 Task: In the  document productivity.rtfSelect Headings and apply  'Italics' Select the text and align it to the  'Center'. Select the table and apply  All Borders
Action: Mouse moved to (358, 438)
Screenshot: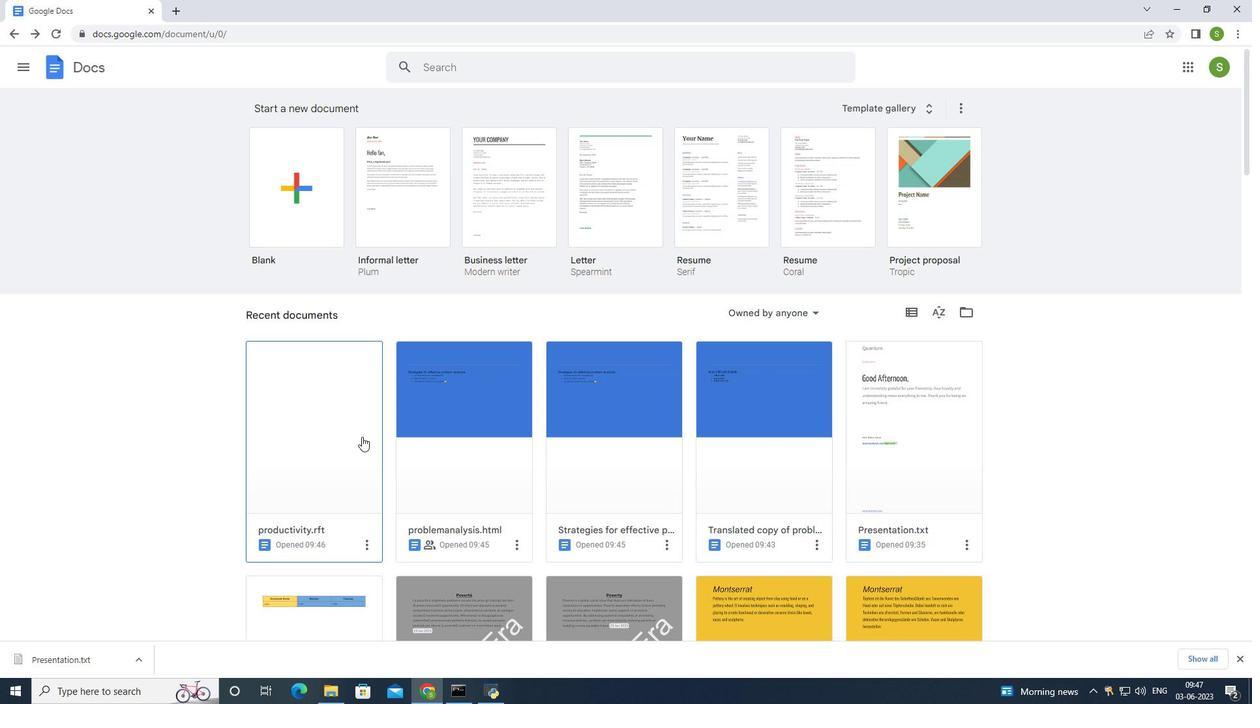 
Action: Mouse pressed left at (358, 438)
Screenshot: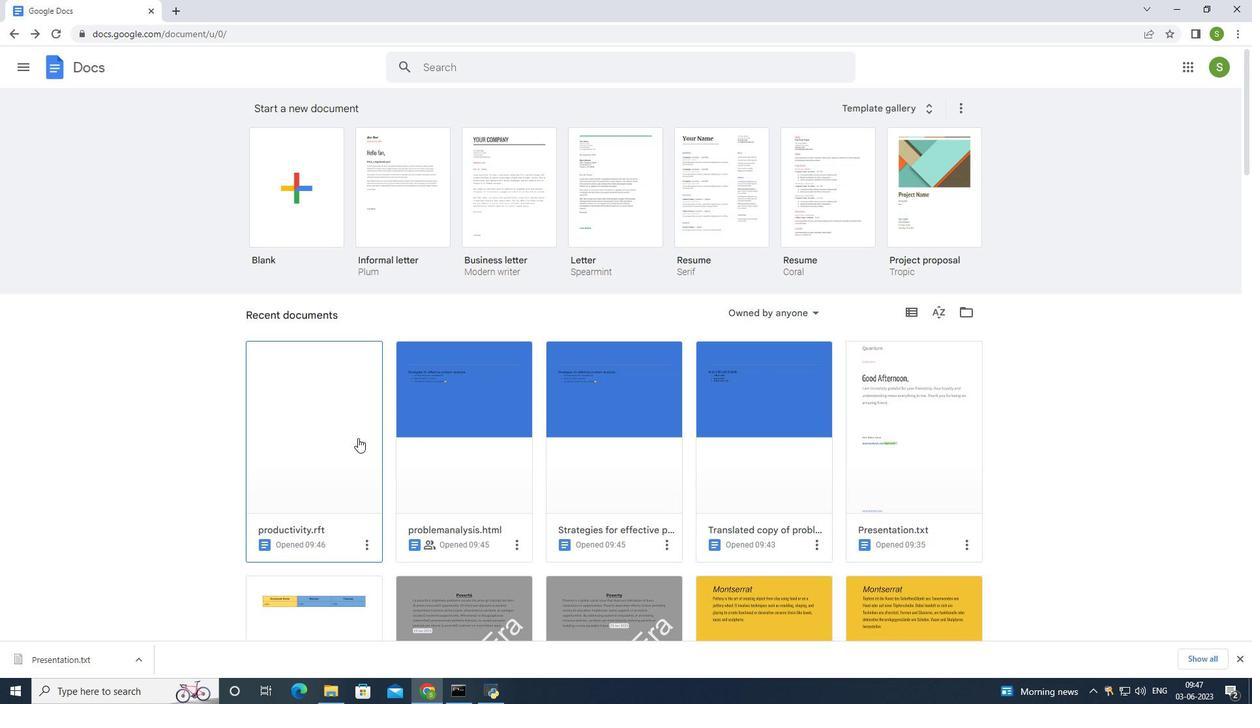 
Action: Mouse moved to (421, 219)
Screenshot: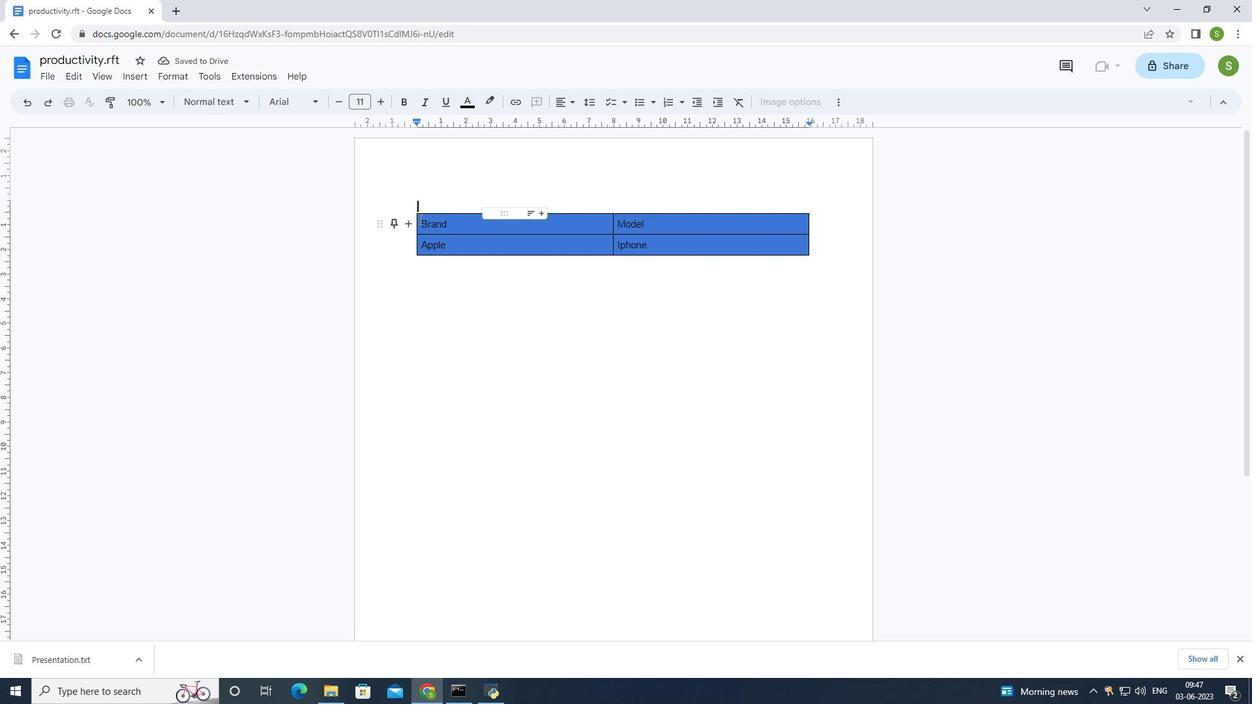 
Action: Mouse pressed left at (421, 219)
Screenshot: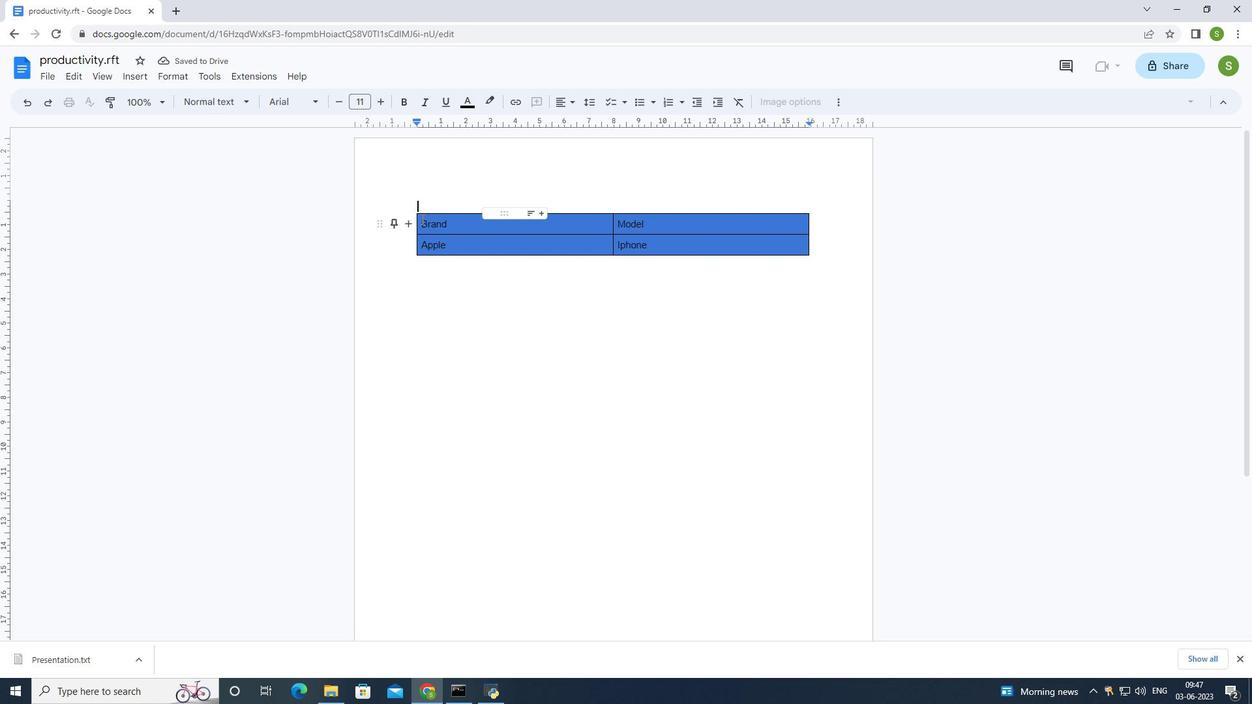 
Action: Mouse moved to (439, 217)
Screenshot: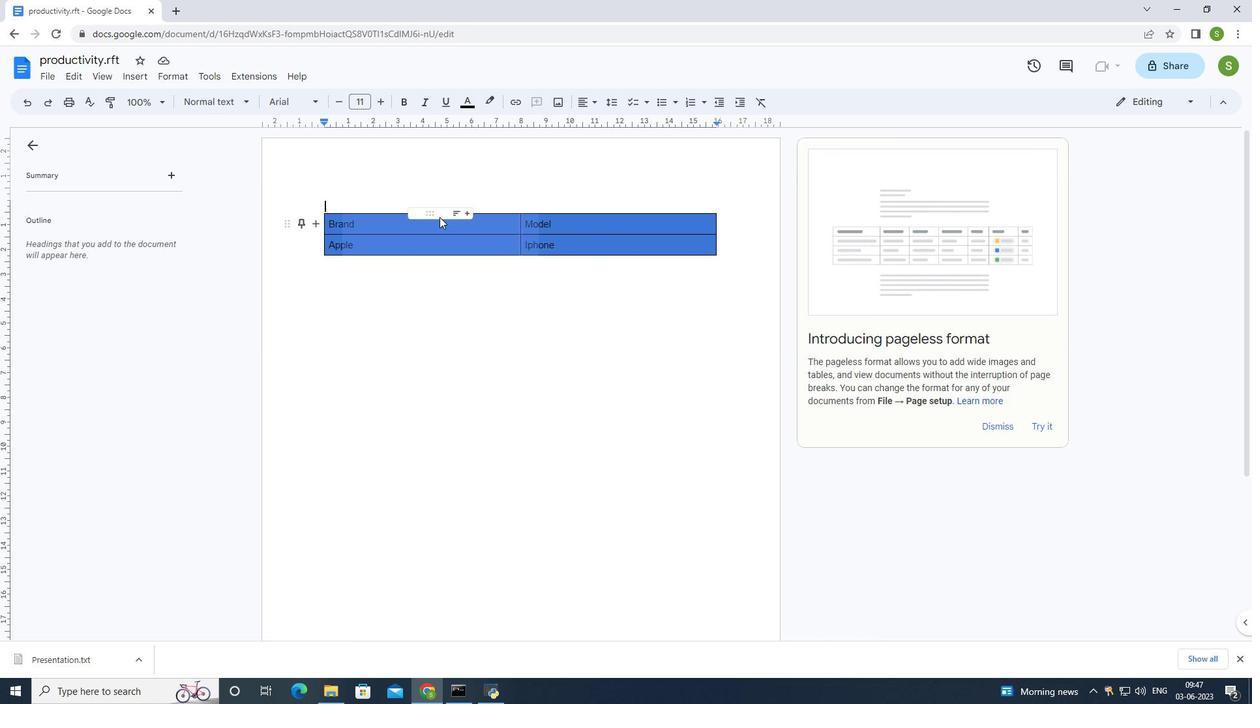 
Action: Mouse pressed left at (439, 217)
Screenshot: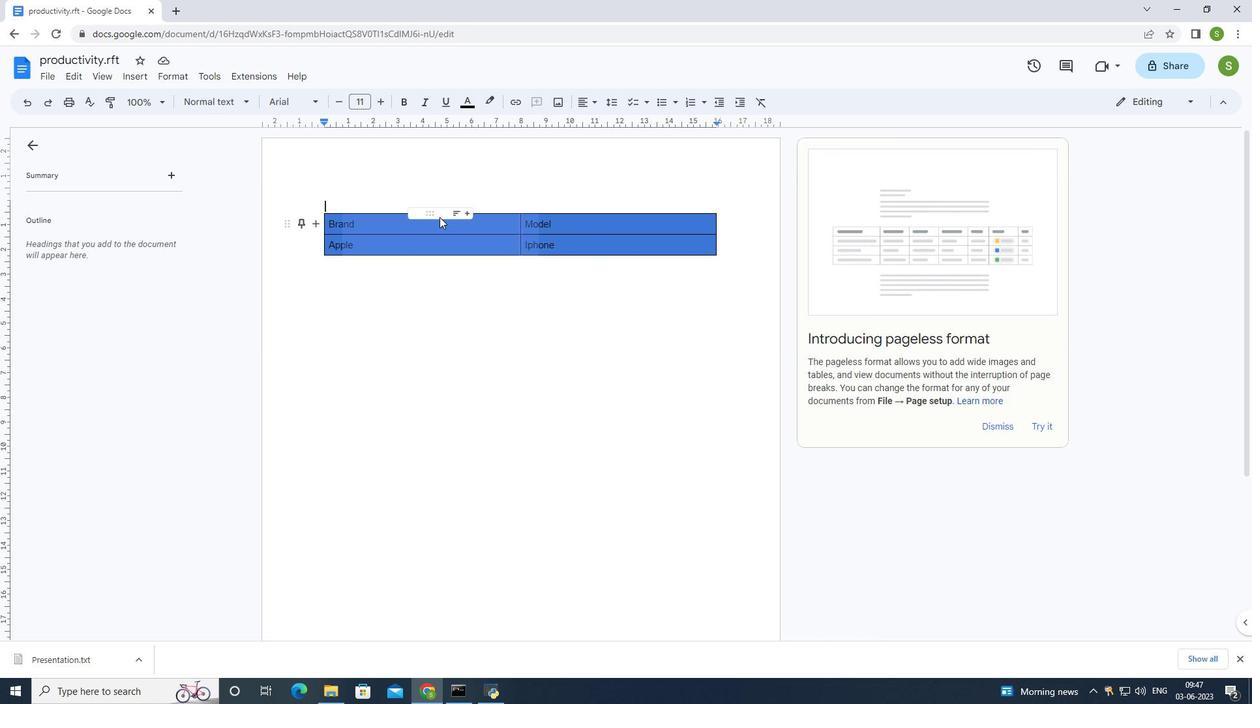 
Action: Mouse moved to (328, 221)
Screenshot: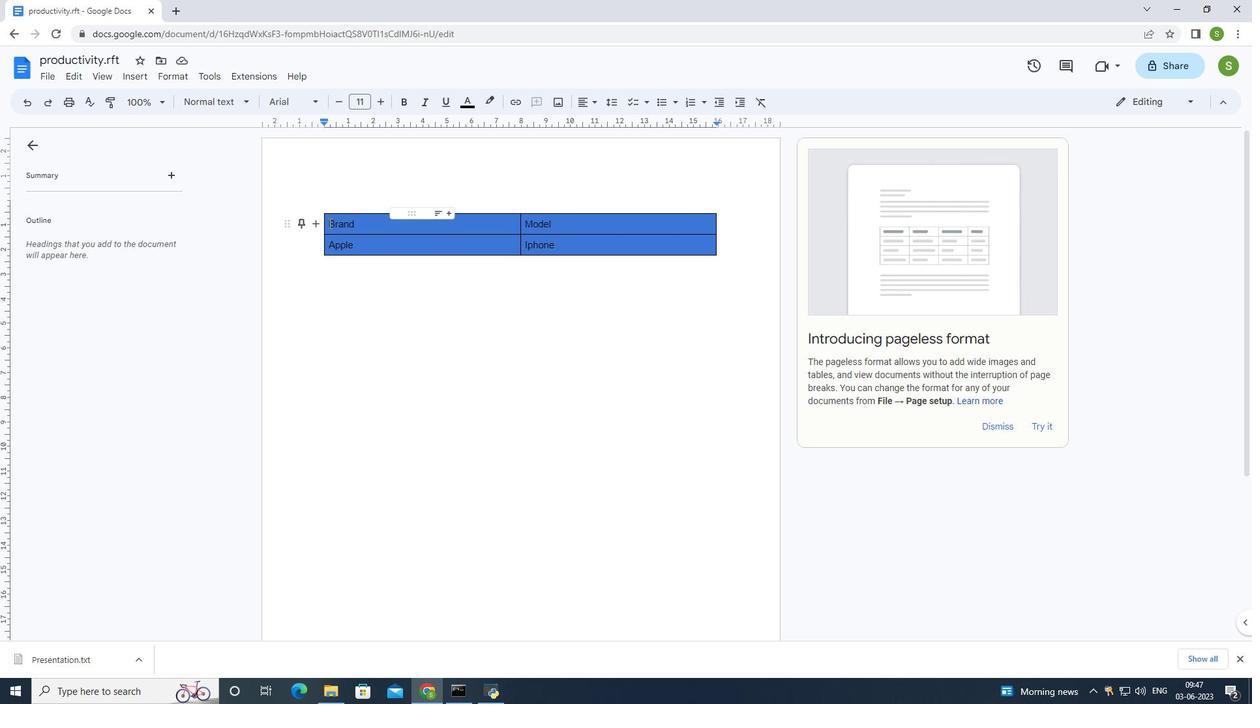 
Action: Mouse pressed left at (328, 221)
Screenshot: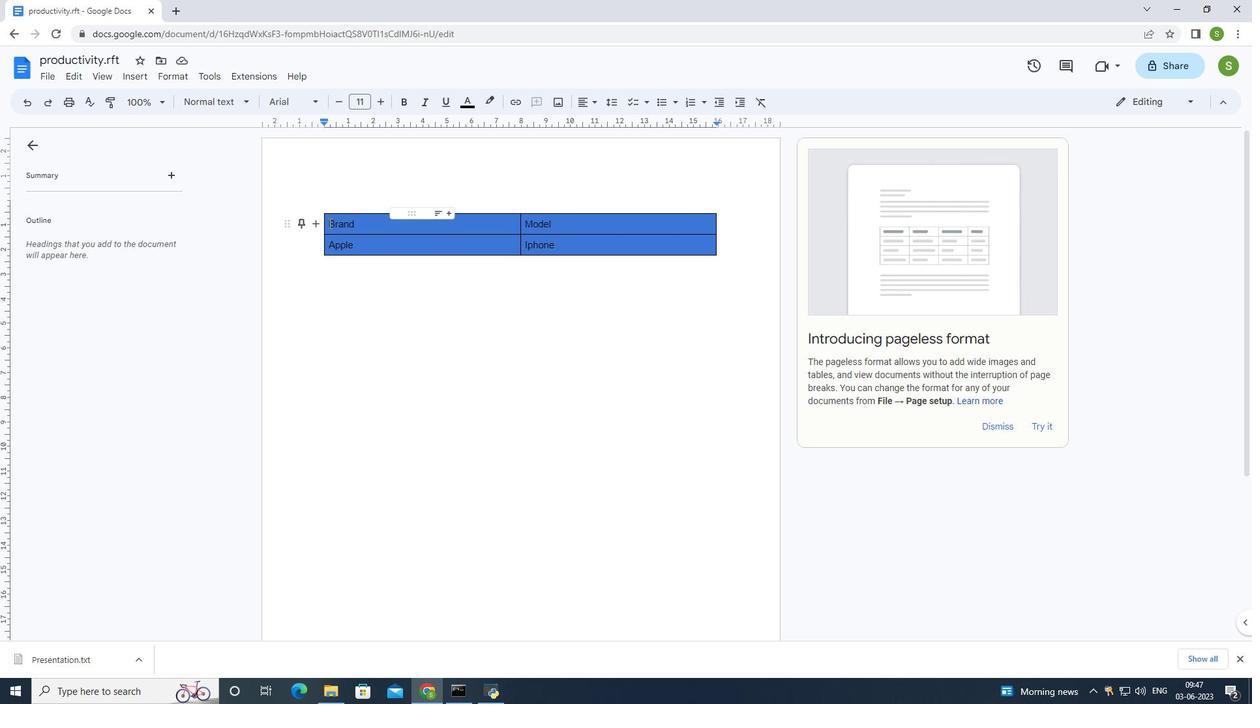 
Action: Mouse moved to (428, 101)
Screenshot: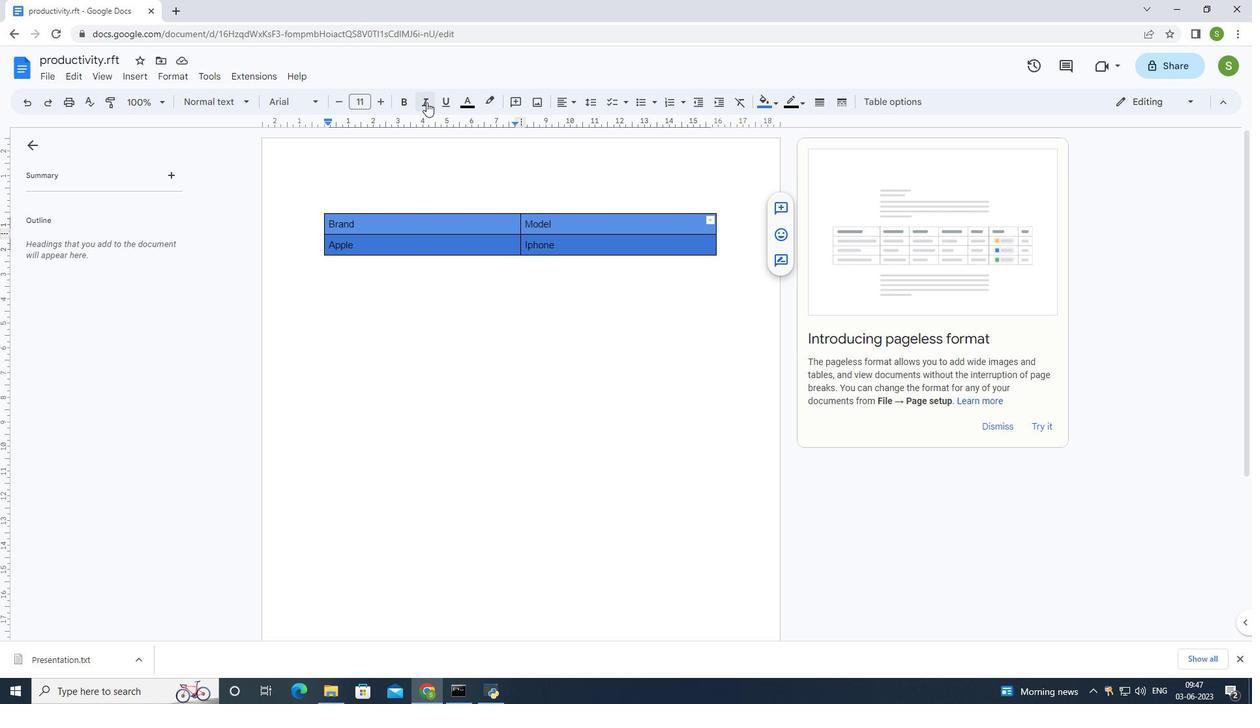 
Action: Mouse pressed left at (428, 101)
Screenshot: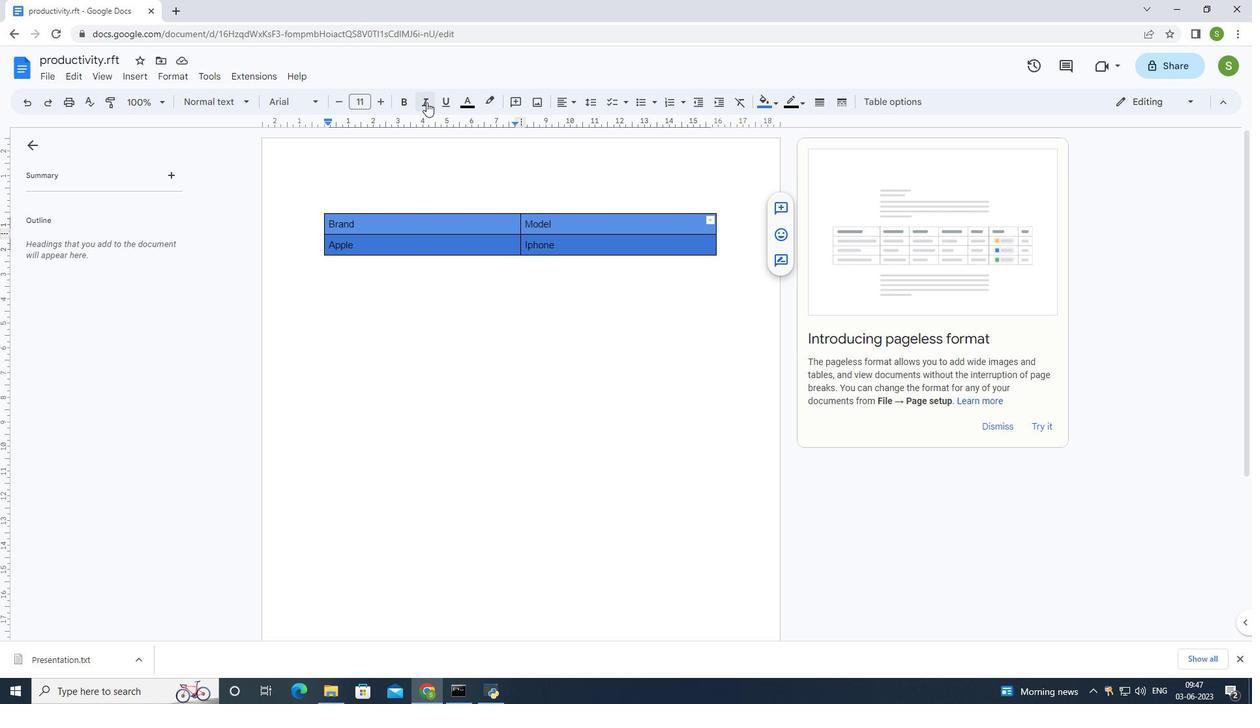 
Action: Mouse moved to (568, 105)
Screenshot: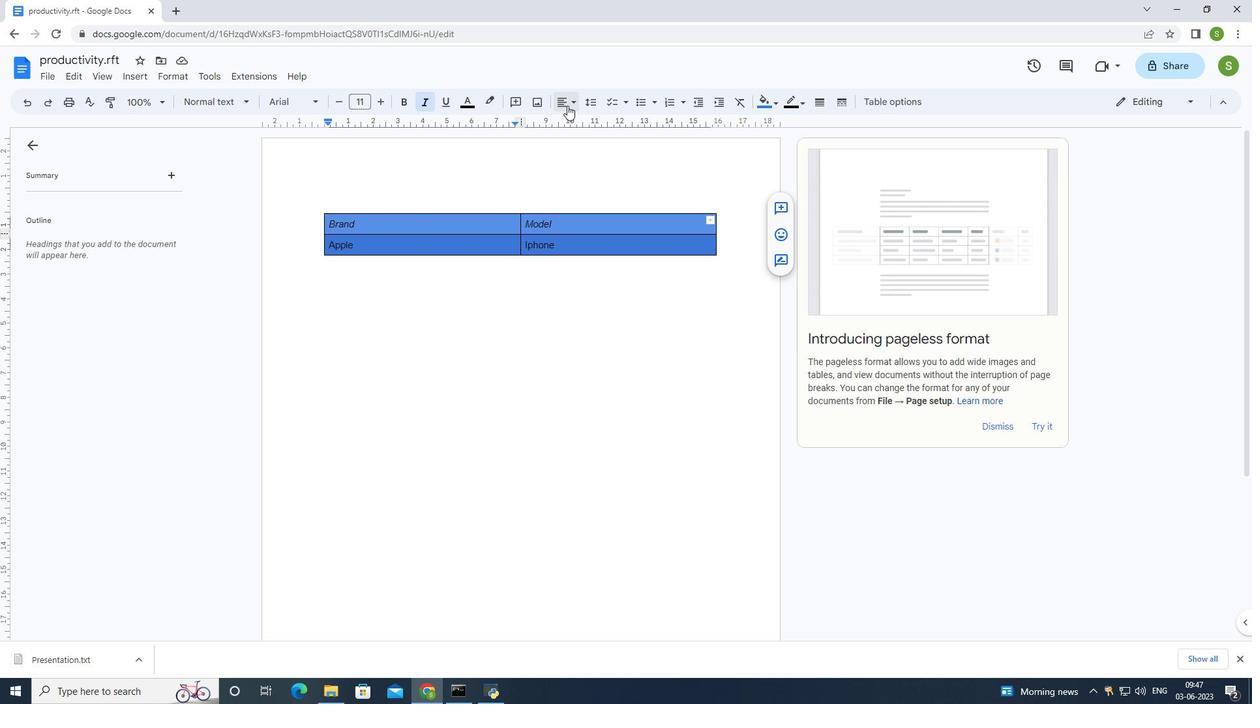 
Action: Mouse pressed left at (568, 105)
Screenshot: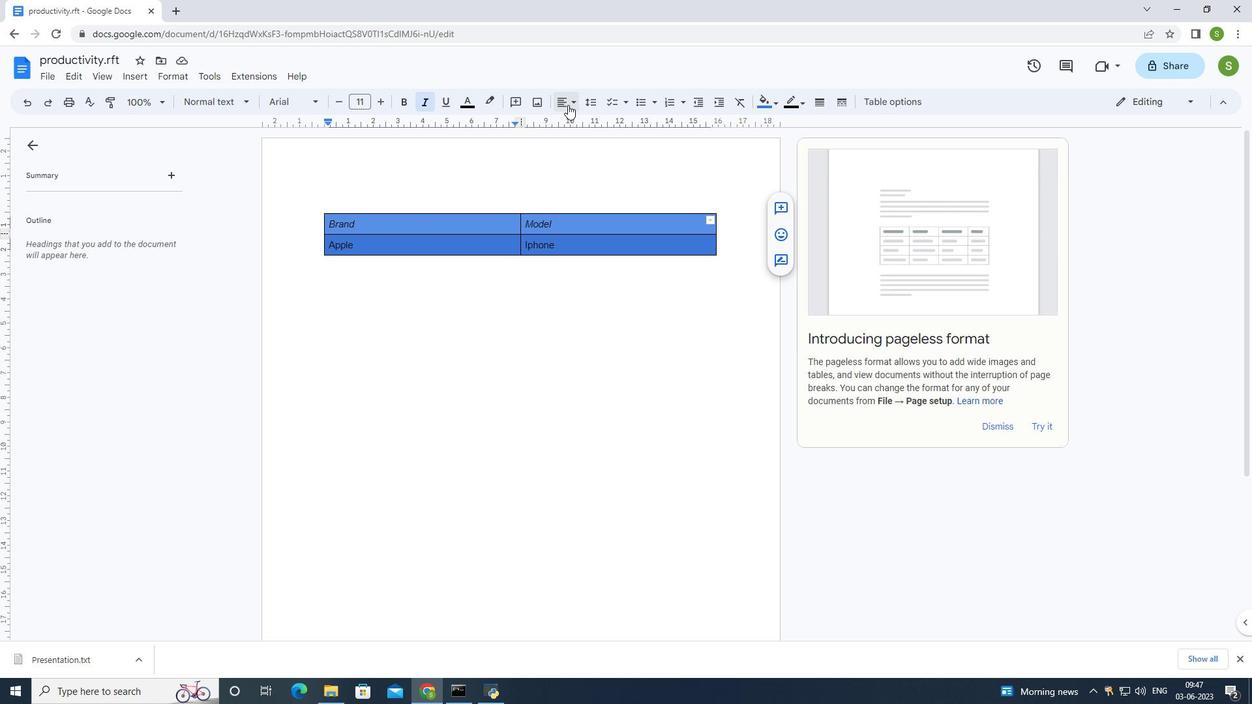
Action: Mouse moved to (585, 125)
Screenshot: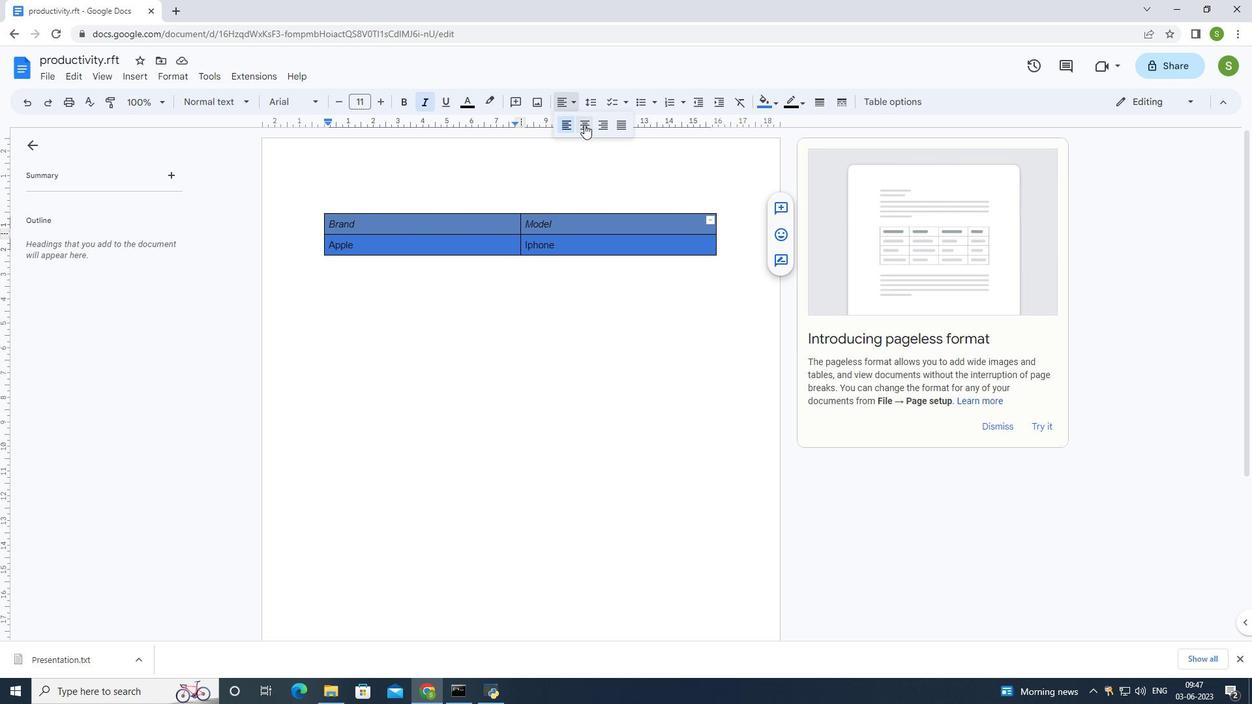 
Action: Mouse pressed left at (585, 125)
Screenshot: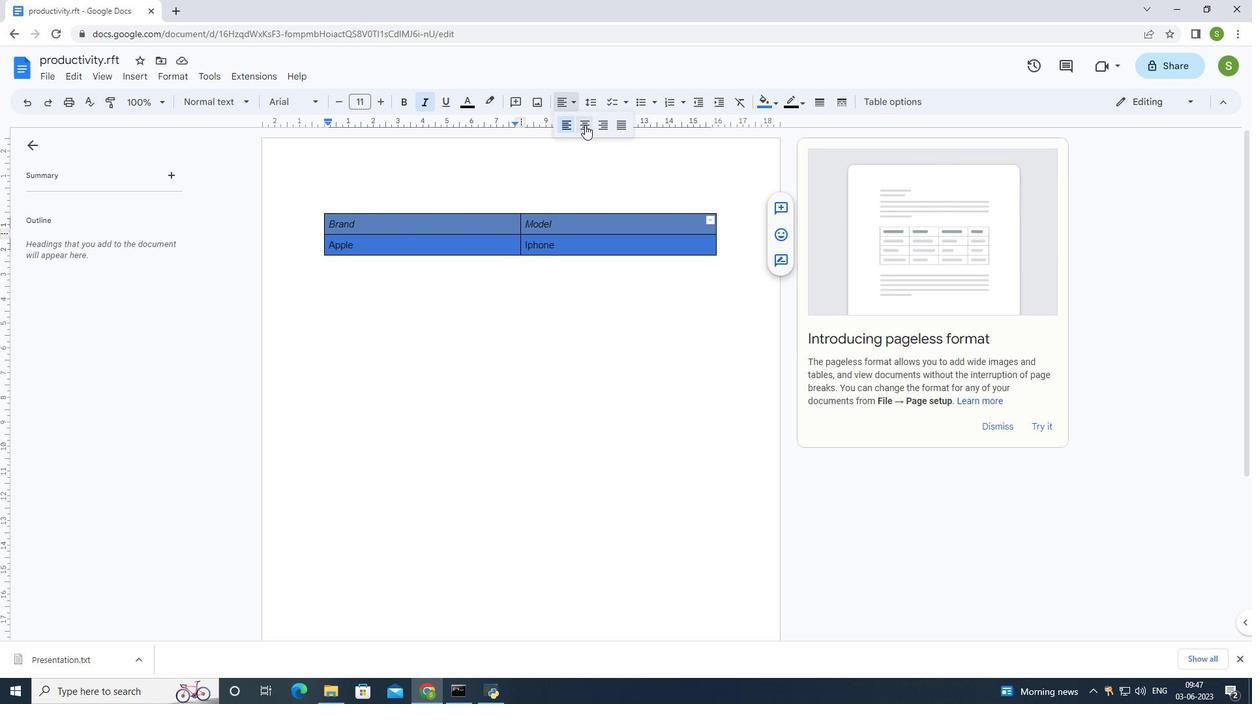 
Action: Mouse moved to (708, 220)
Screenshot: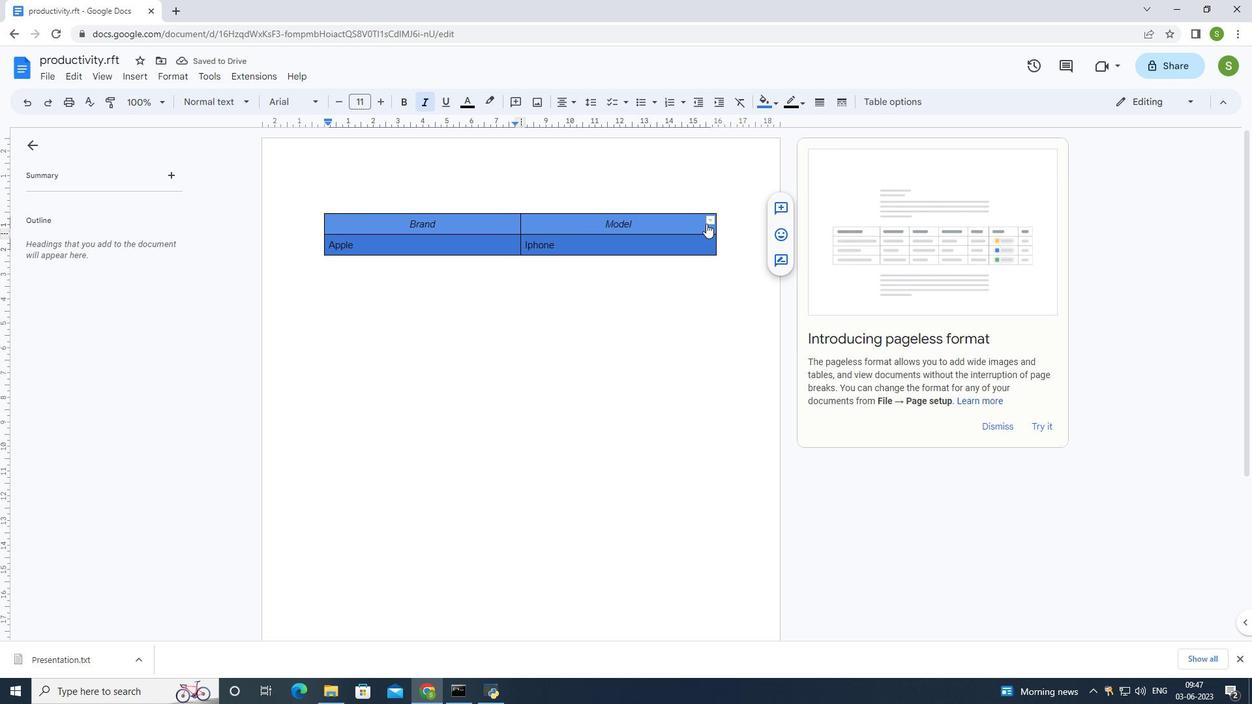 
Action: Mouse pressed left at (708, 220)
Screenshot: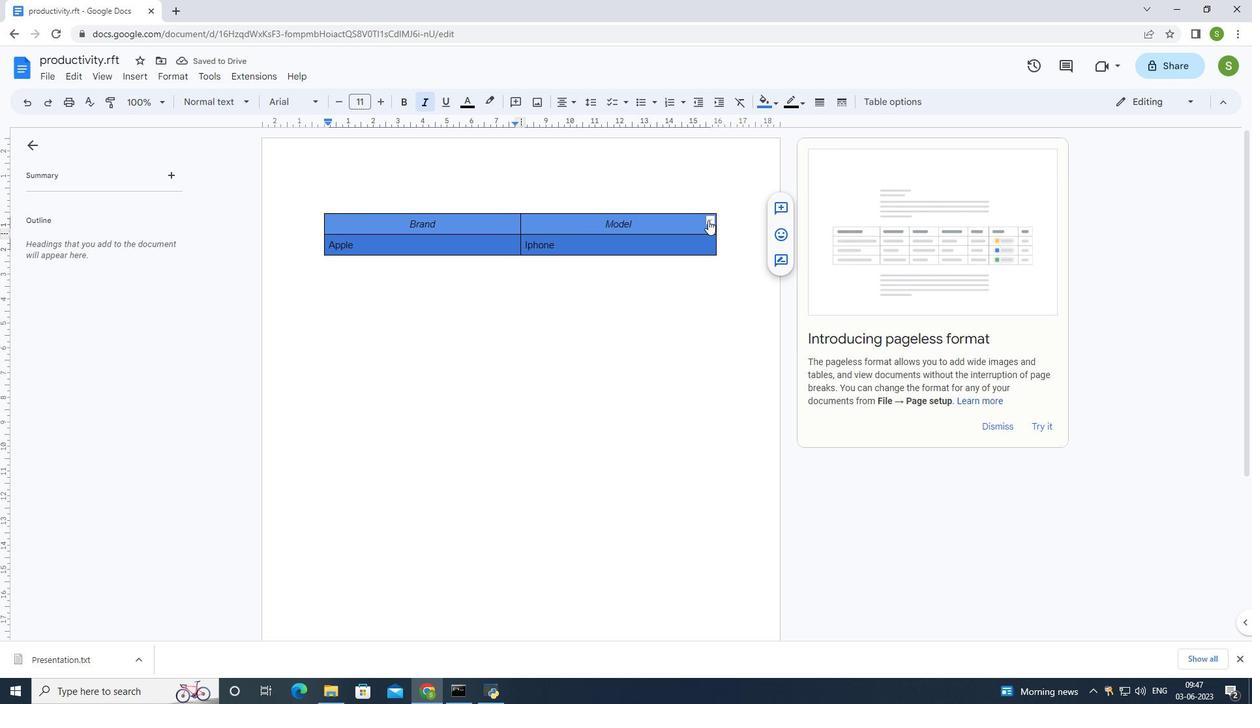 
Action: Mouse moved to (681, 169)
Screenshot: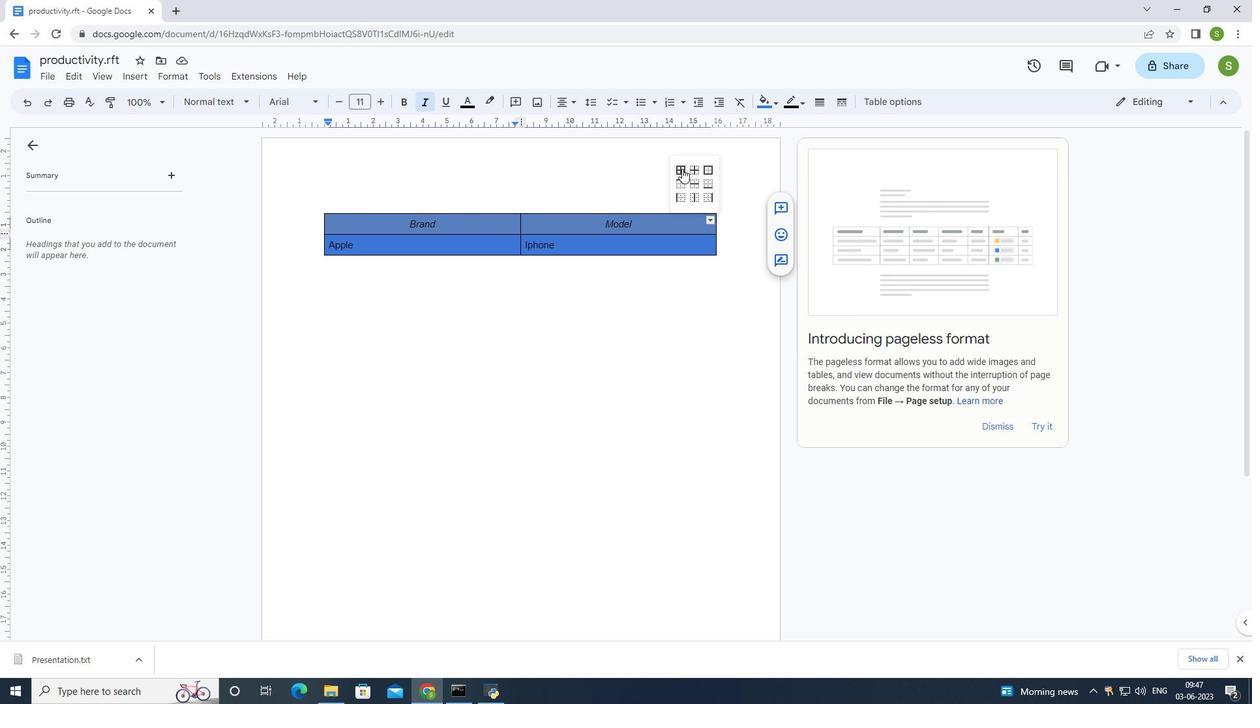 
Action: Mouse pressed left at (681, 169)
Screenshot: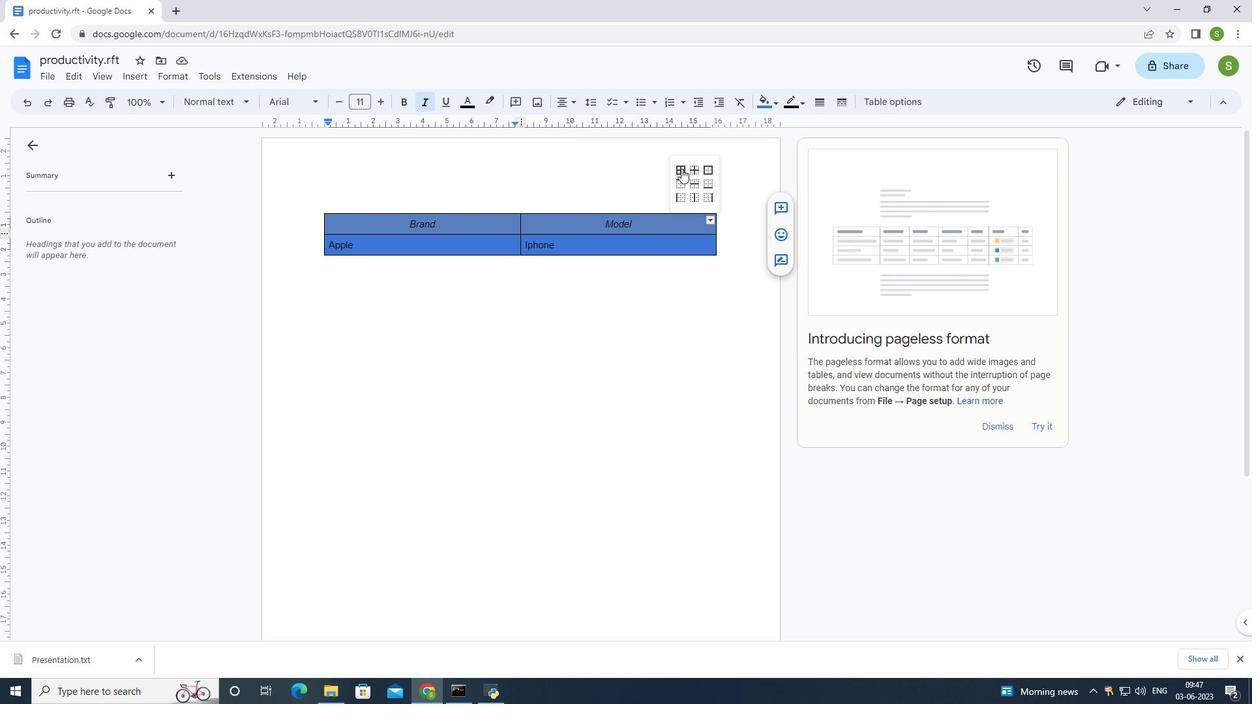 
Action: Mouse moved to (632, 349)
Screenshot: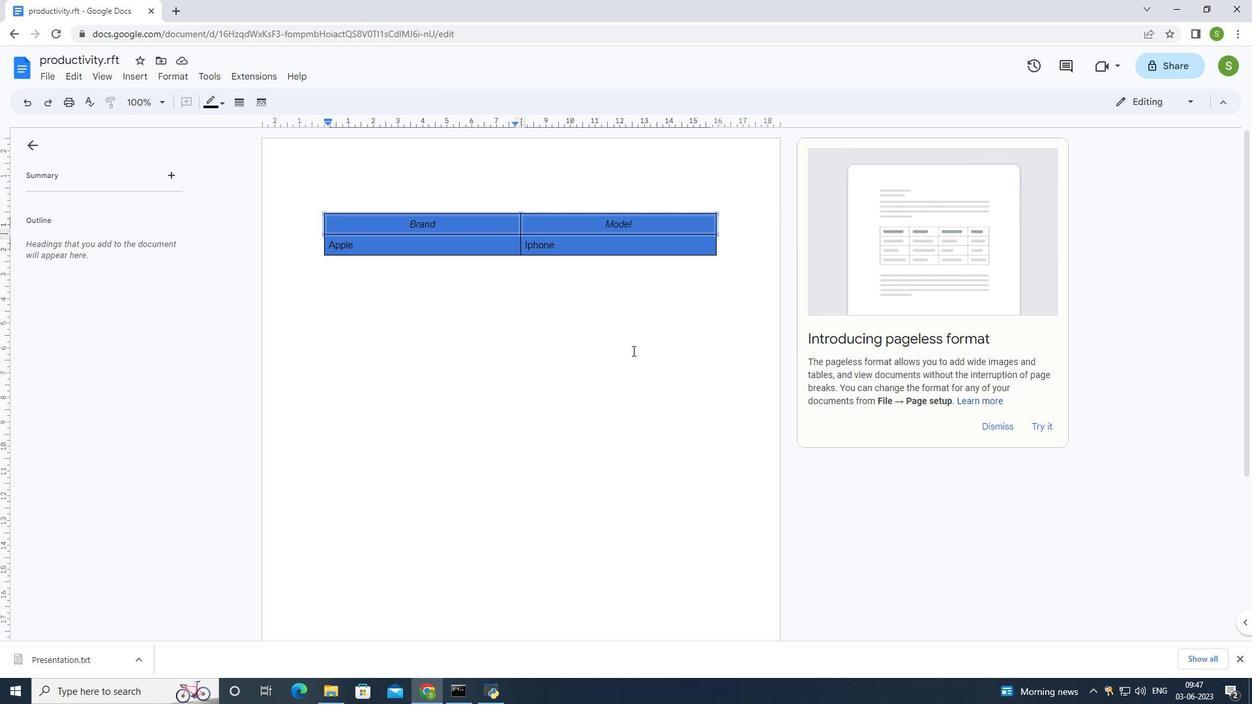 
Action: Mouse pressed left at (632, 349)
Screenshot: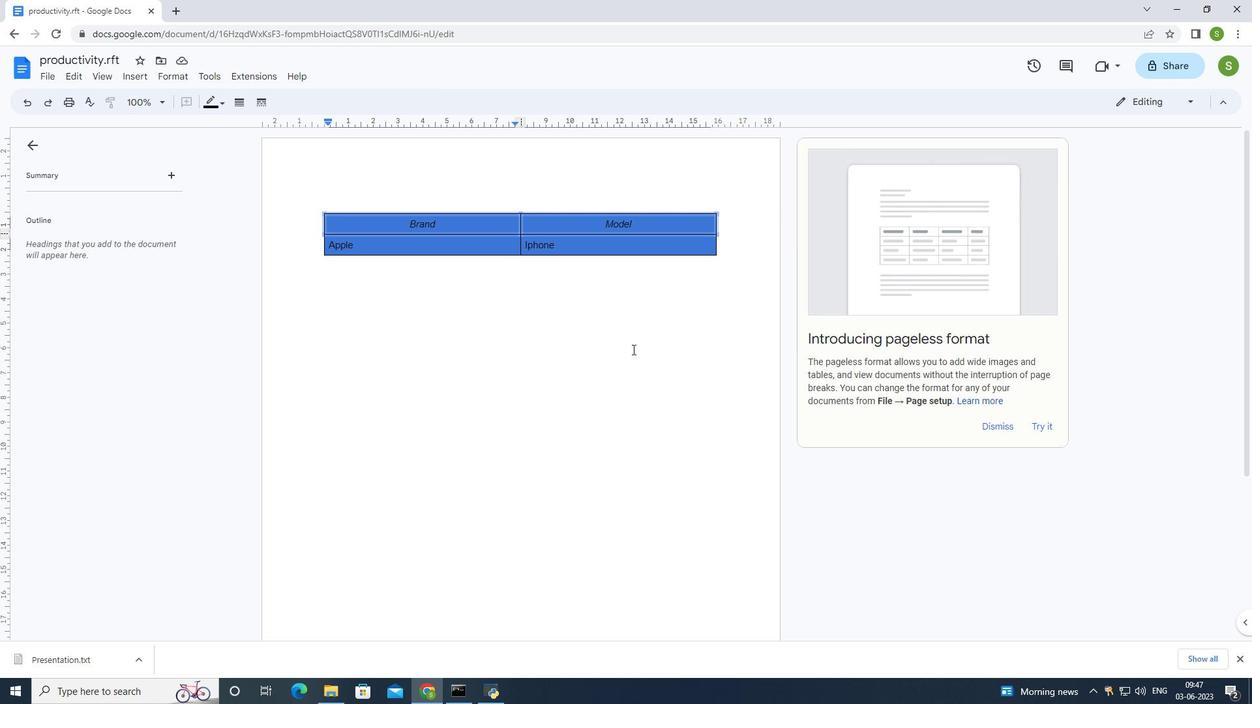 
Action: Mouse moved to (636, 330)
Screenshot: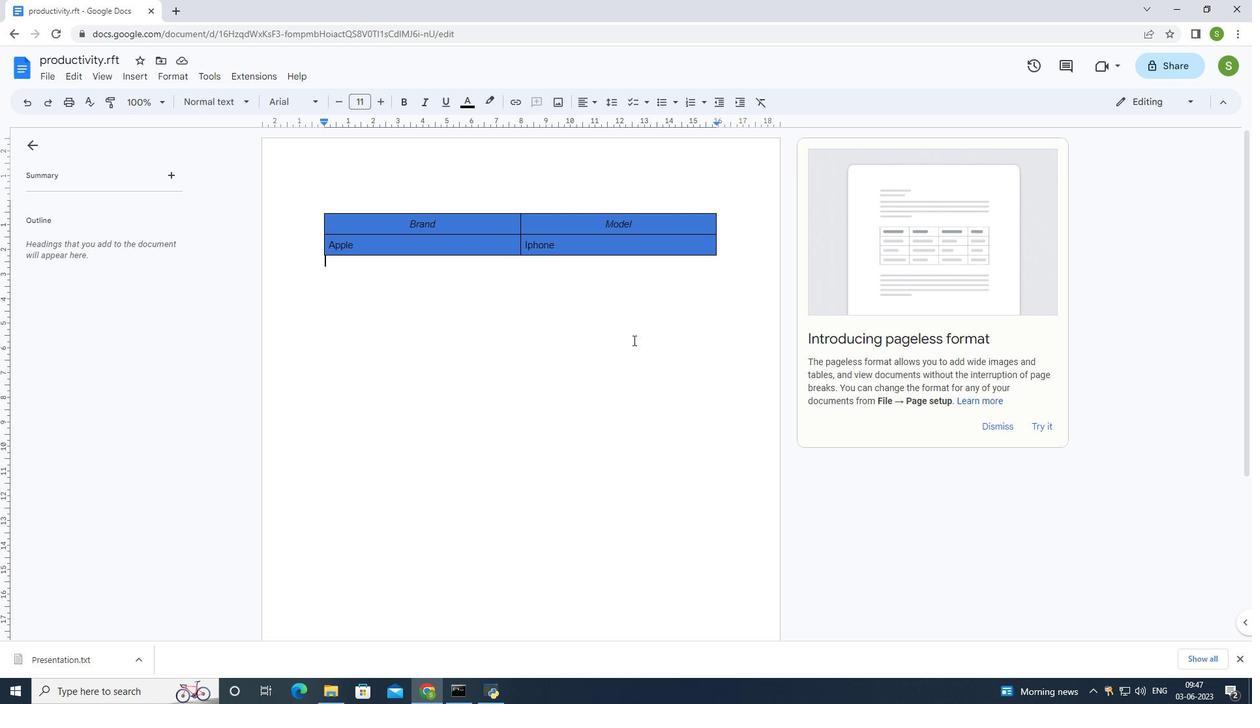 
